 Task: Add an event with the title Third Interview with Candidate X, date '2024/04/13', time 9:15 AM to 11:15 AMand add a description: Looking to take your sales representation skills to the next level? Join us for an immersive event designed to equip you with the knowledge and tools needed to drive growth and maximize revenue. From understanding customer psychology to developing compelling pitches, this event covers the essential aspects of successful sales representation. , put the event into Yellow category, logged in from the account softage.7@softage.netand send the event invitation to softage.1@softage.net and softage.2@softage.net. Set a reminder for the event 12 hour before
Action: Mouse moved to (104, 131)
Screenshot: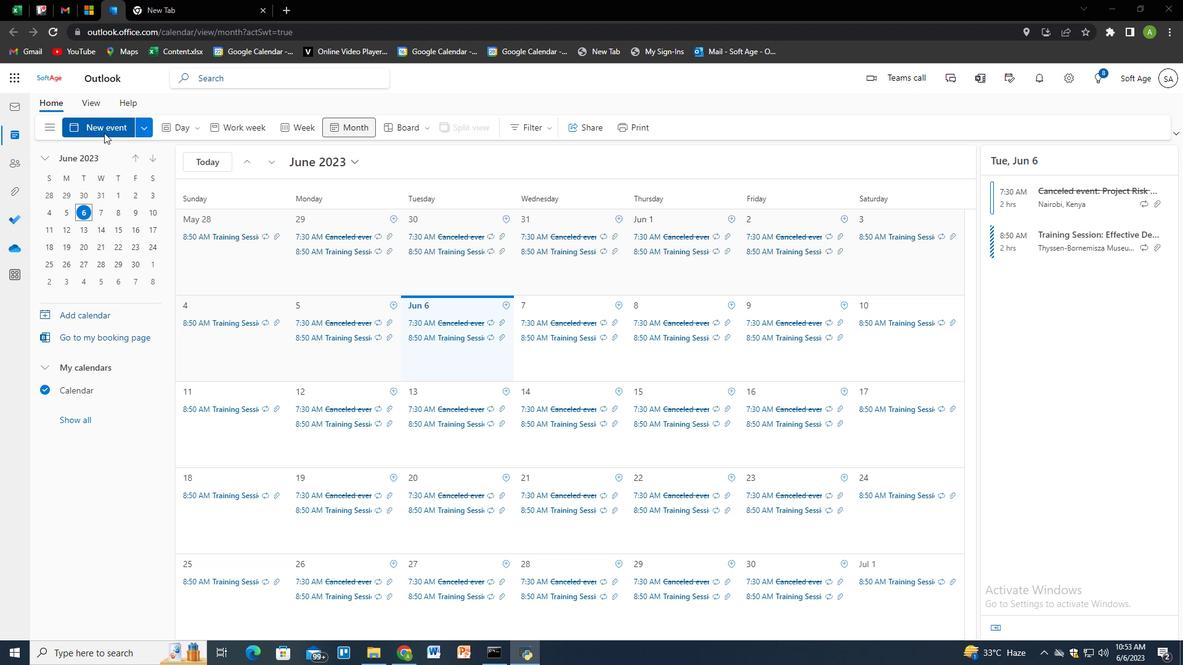 
Action: Mouse pressed left at (104, 131)
Screenshot: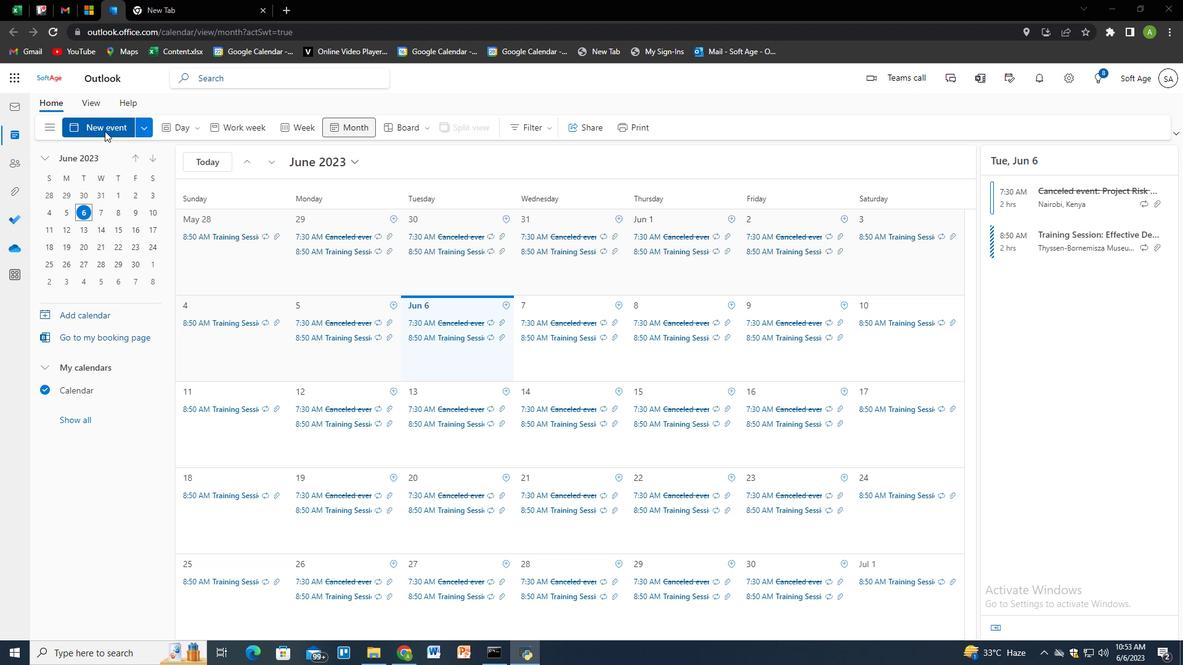 
Action: Mouse moved to (390, 207)
Screenshot: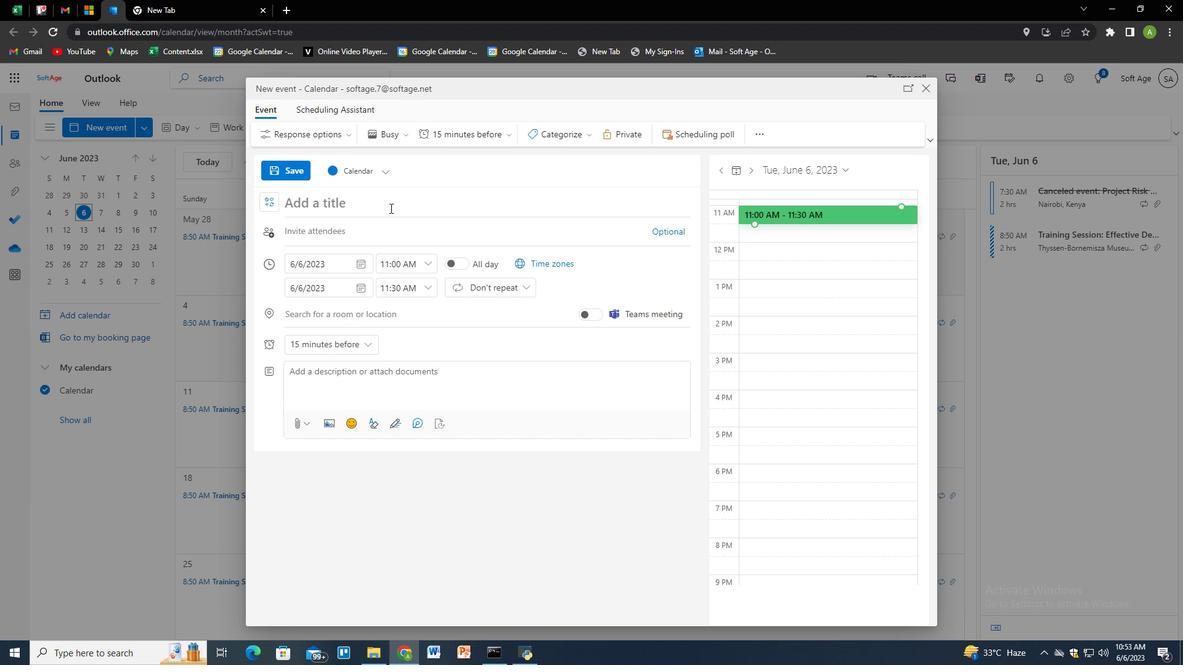 
Action: Mouse pressed left at (390, 207)
Screenshot: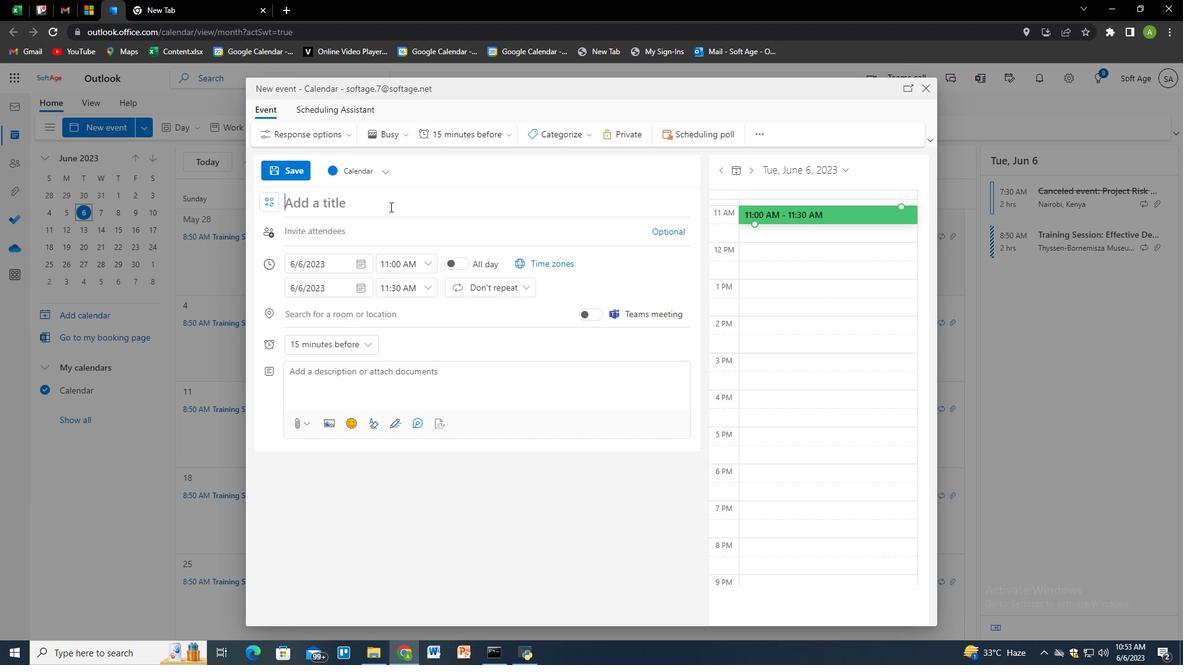 
Action: Key pressed <Key.shift>Third<Key.space><Key.shift>Interview<Key.space>with<Key.space><Key.shift>Candidate<Key.space><Key.shift>X
Screenshot: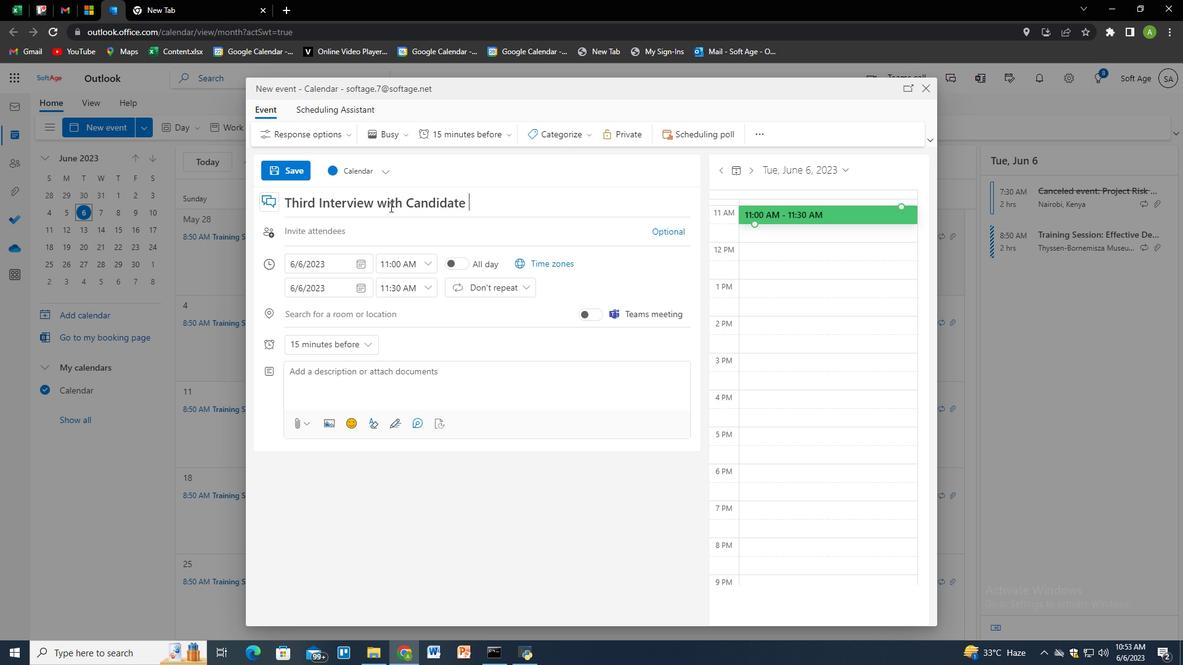 
Action: Mouse moved to (362, 263)
Screenshot: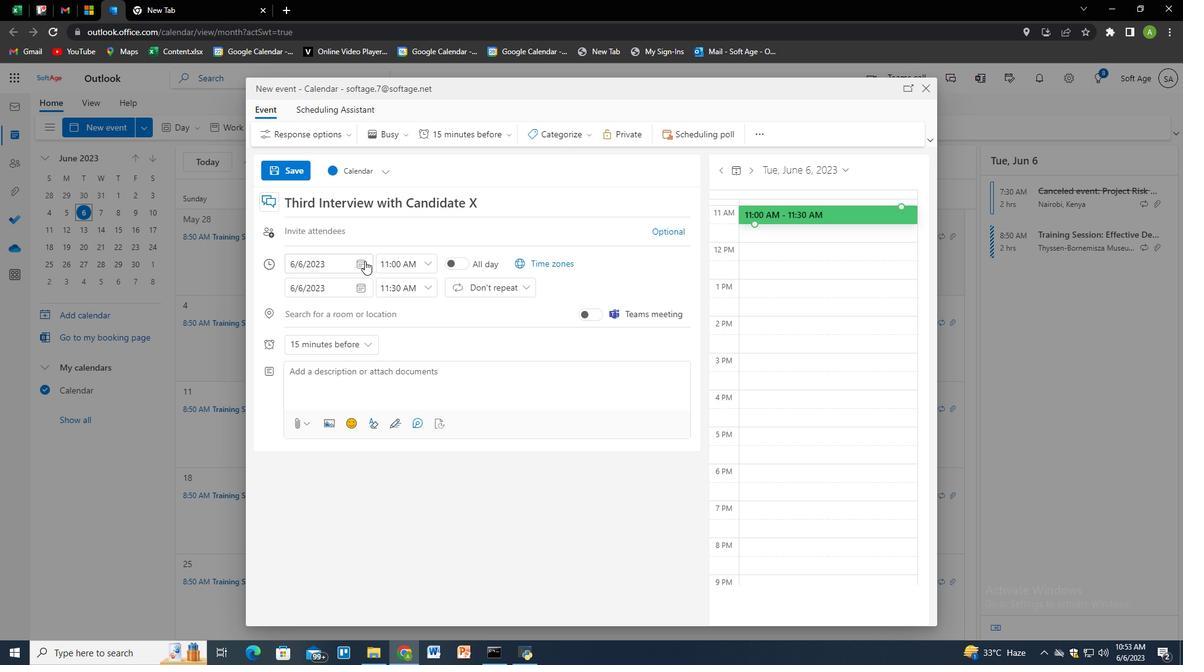 
Action: Mouse pressed left at (362, 263)
Screenshot: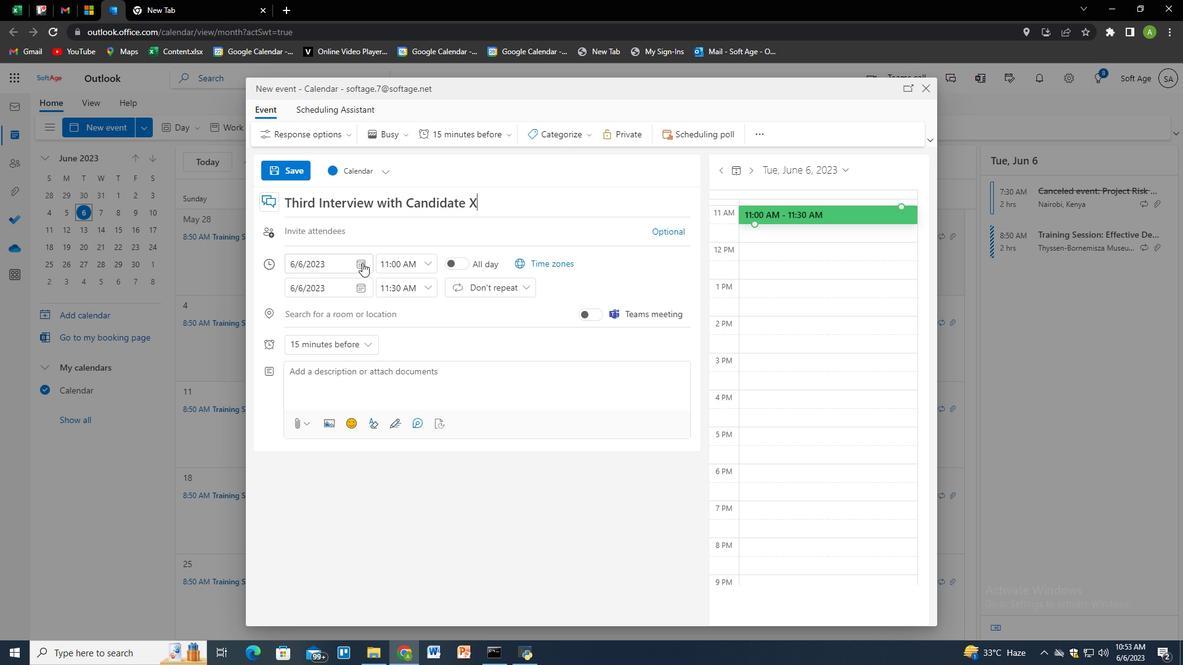 
Action: Mouse moved to (352, 286)
Screenshot: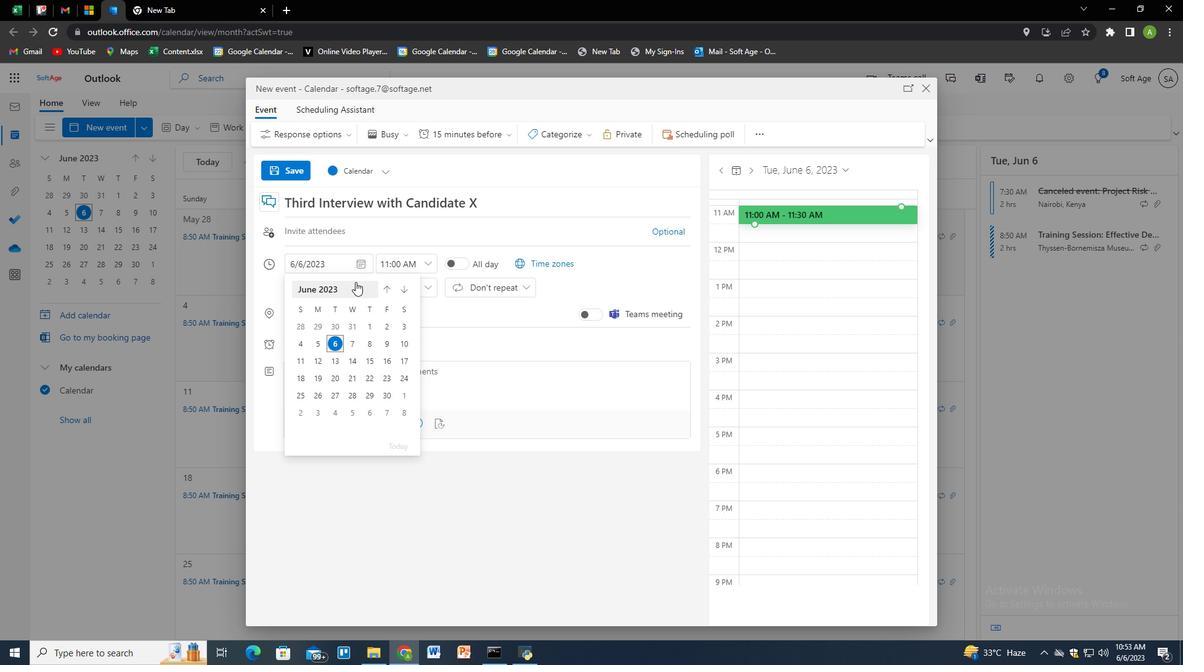 
Action: Mouse pressed left at (352, 286)
Screenshot: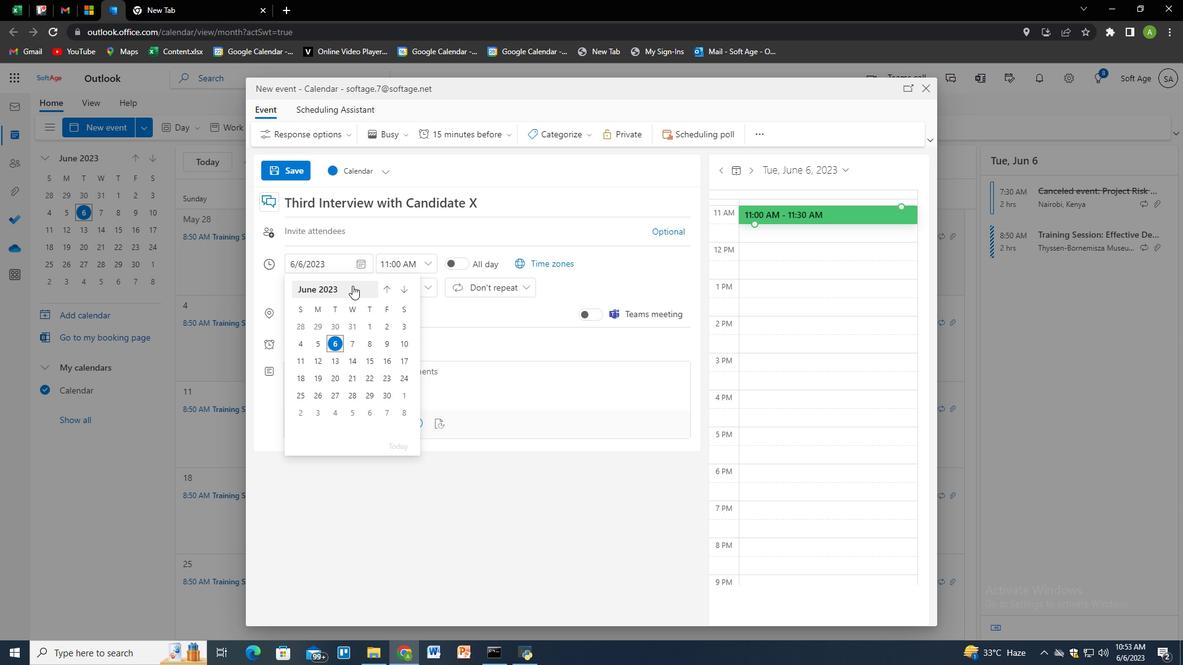 
Action: Mouse pressed left at (352, 286)
Screenshot: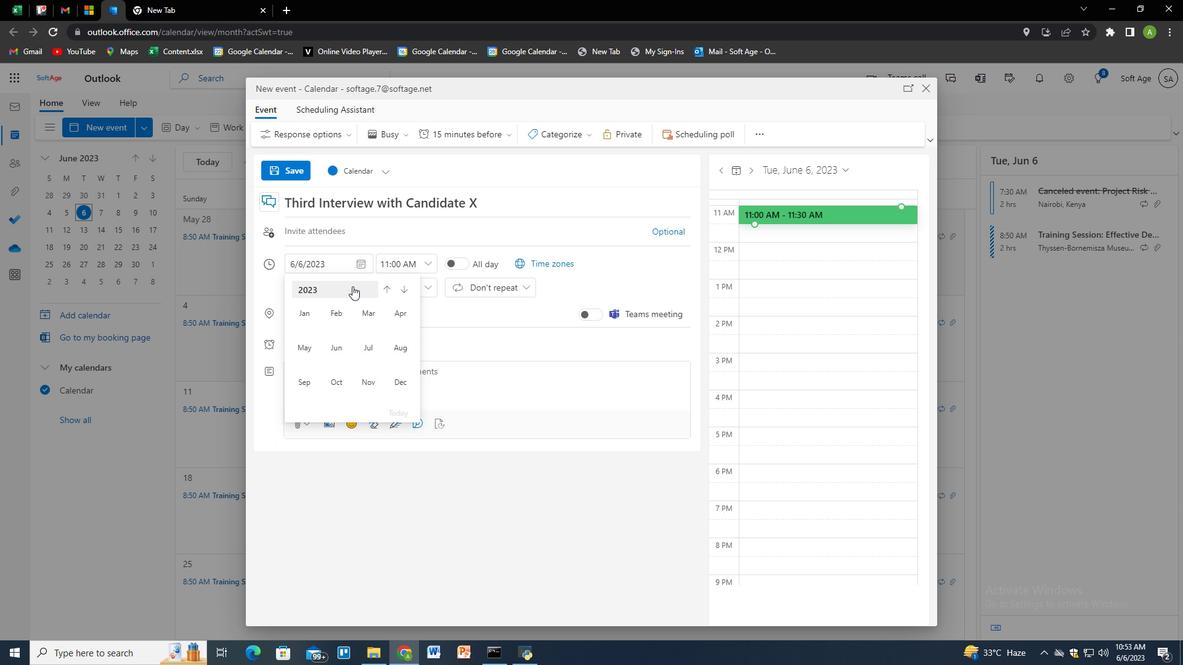 
Action: Mouse moved to (301, 351)
Screenshot: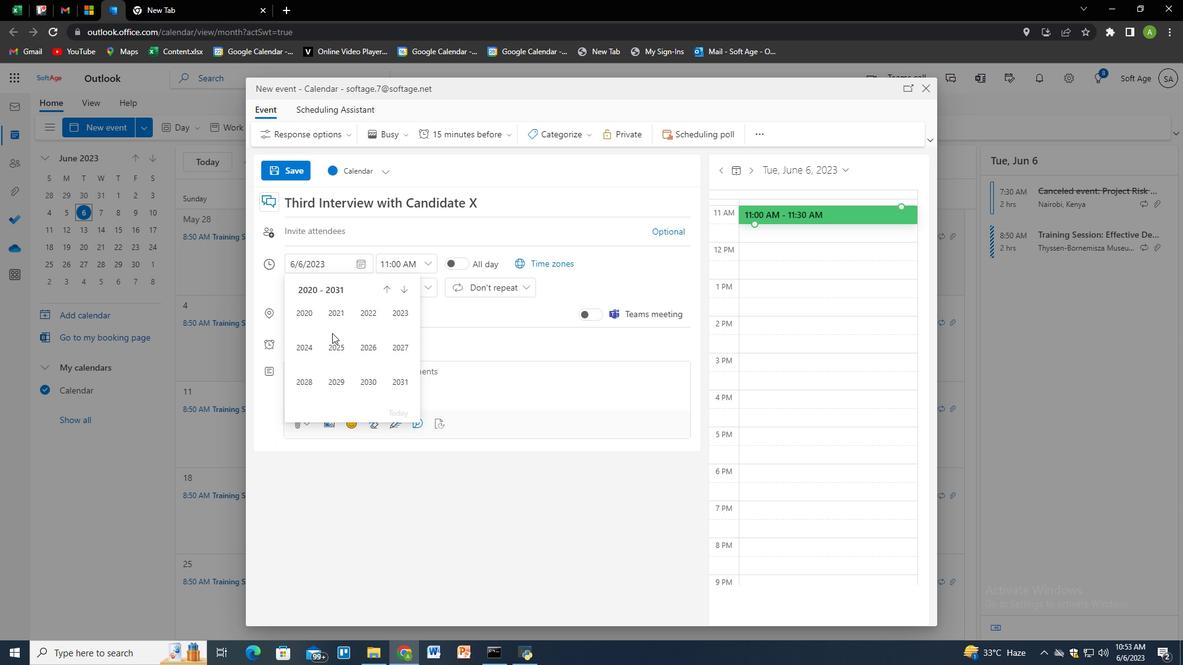 
Action: Mouse pressed left at (301, 351)
Screenshot: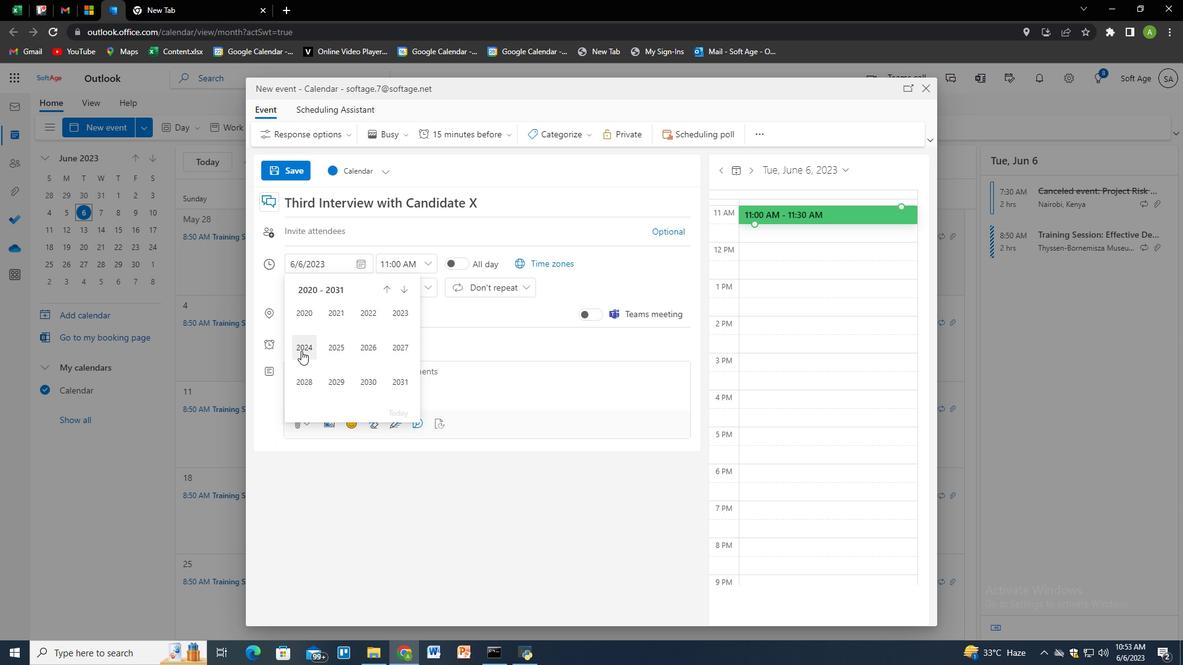 
Action: Mouse moved to (403, 317)
Screenshot: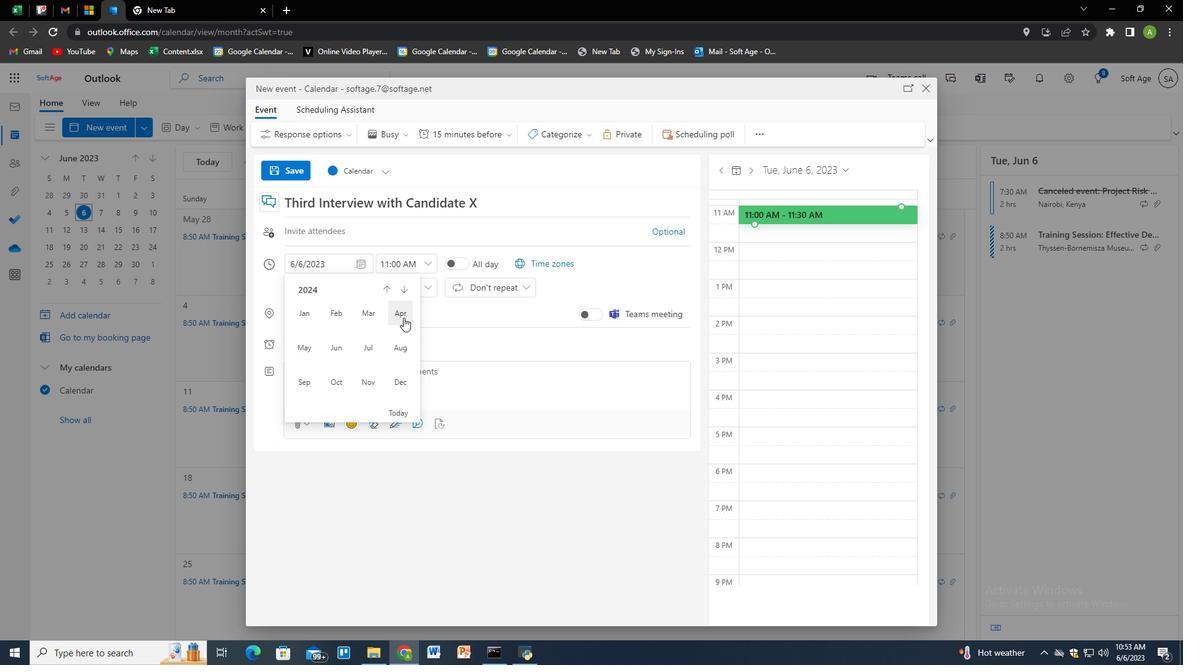 
Action: Mouse pressed left at (403, 317)
Screenshot: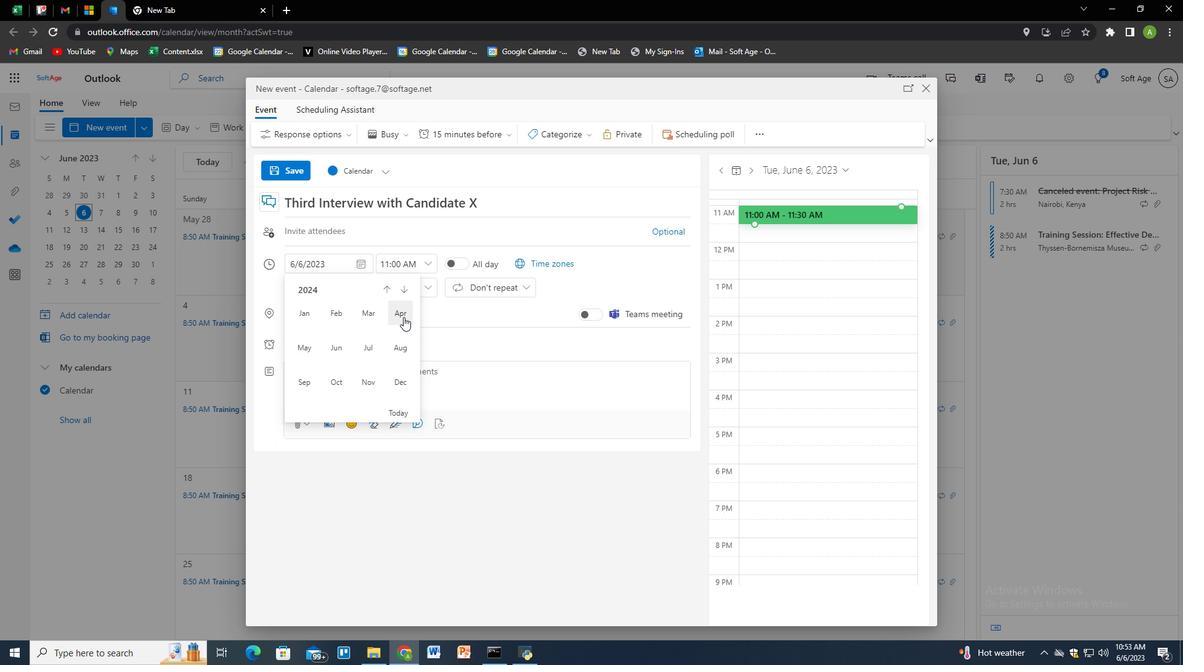 
Action: Mouse moved to (406, 347)
Screenshot: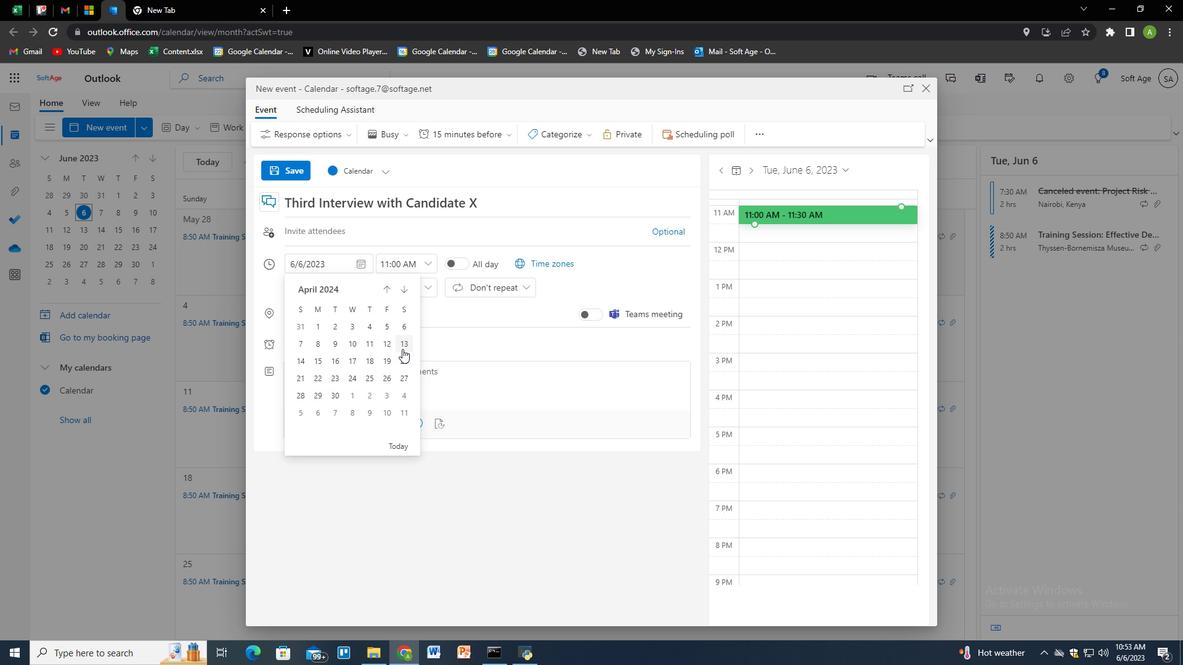 
Action: Mouse pressed left at (406, 347)
Screenshot: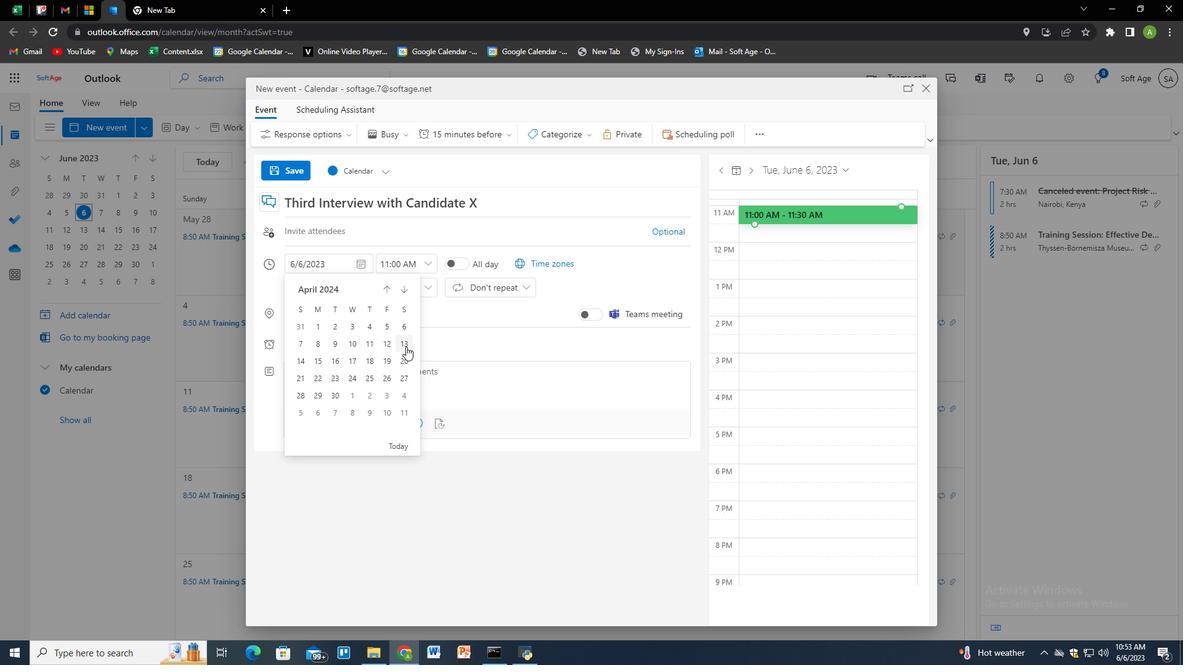 
Action: Mouse moved to (387, 266)
Screenshot: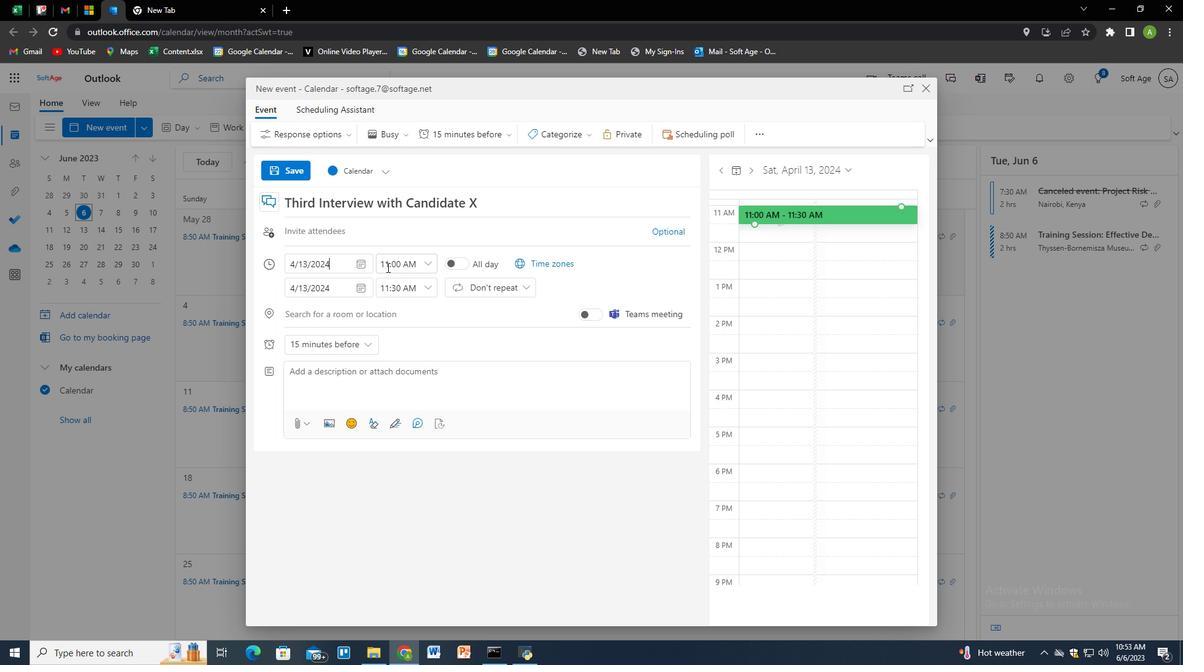 
Action: Mouse pressed left at (387, 266)
Screenshot: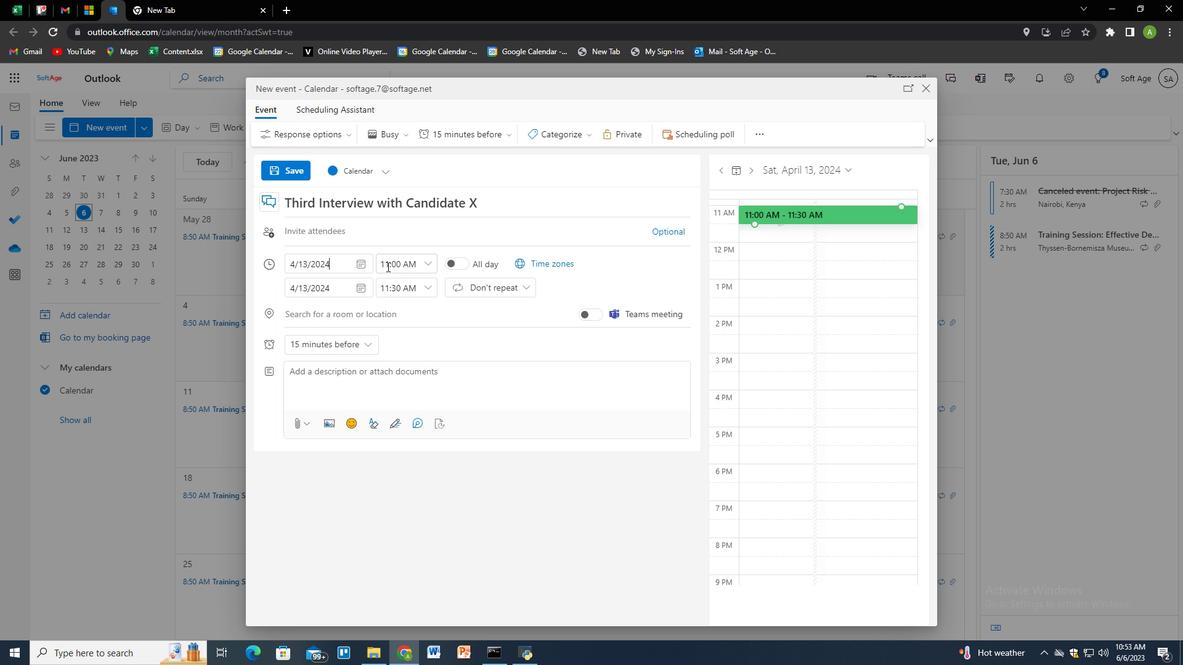 
Action: Key pressed 9<Key.shift_r><Key.shift_r><Key.shift_r><Key.shift_r><Key.shift_r><Key.shift_r><Key.shift_r><Key.shift_r><Key.shift_r><Key.shift_r><Key.shift_r><Key.shift_r><Key.shift_r>:15<Key.space><Key.shift><Key.shift><Key.shift>AM
Screenshot: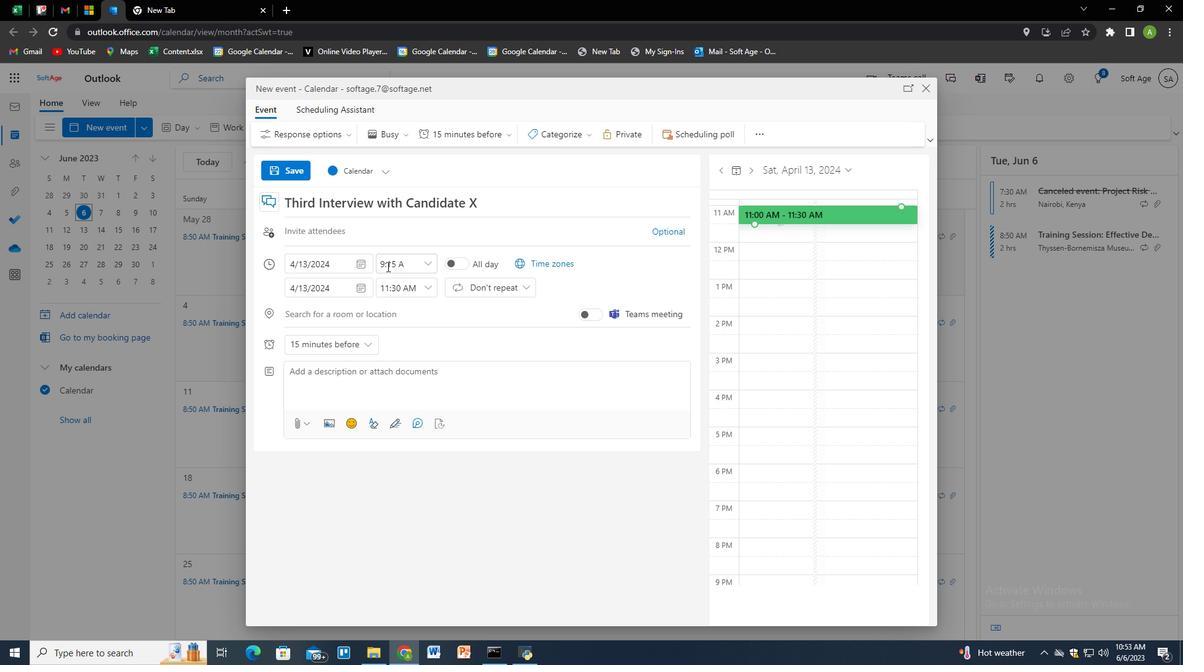 
Action: Mouse moved to (395, 283)
Screenshot: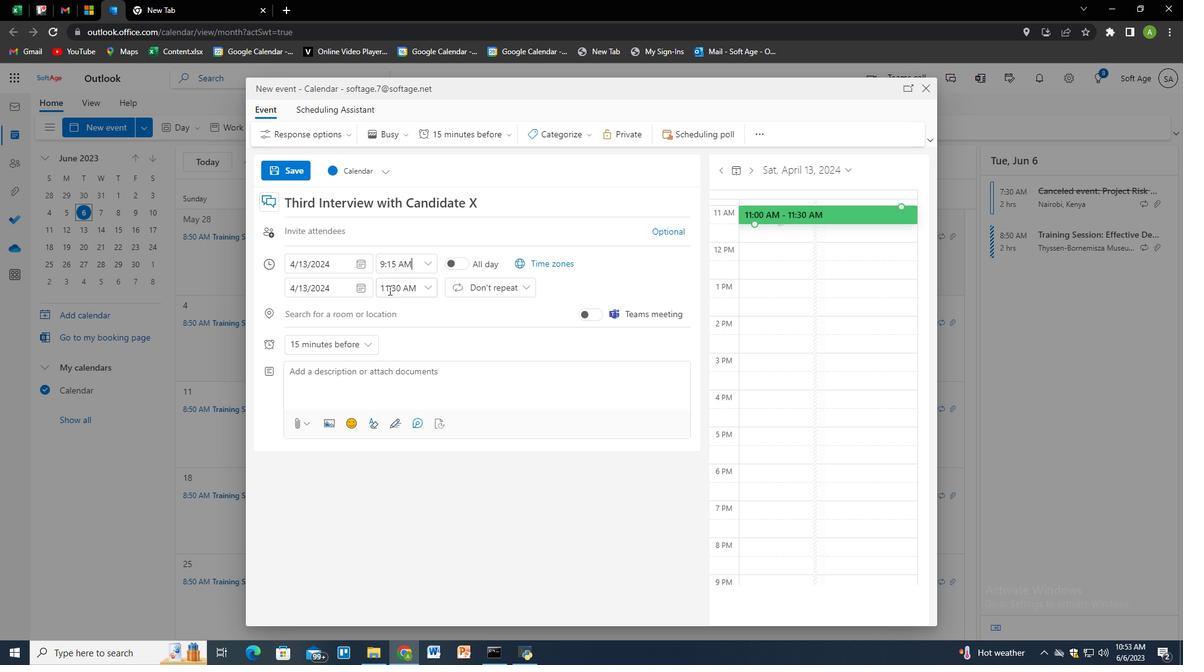 
Action: Mouse pressed left at (395, 283)
Screenshot: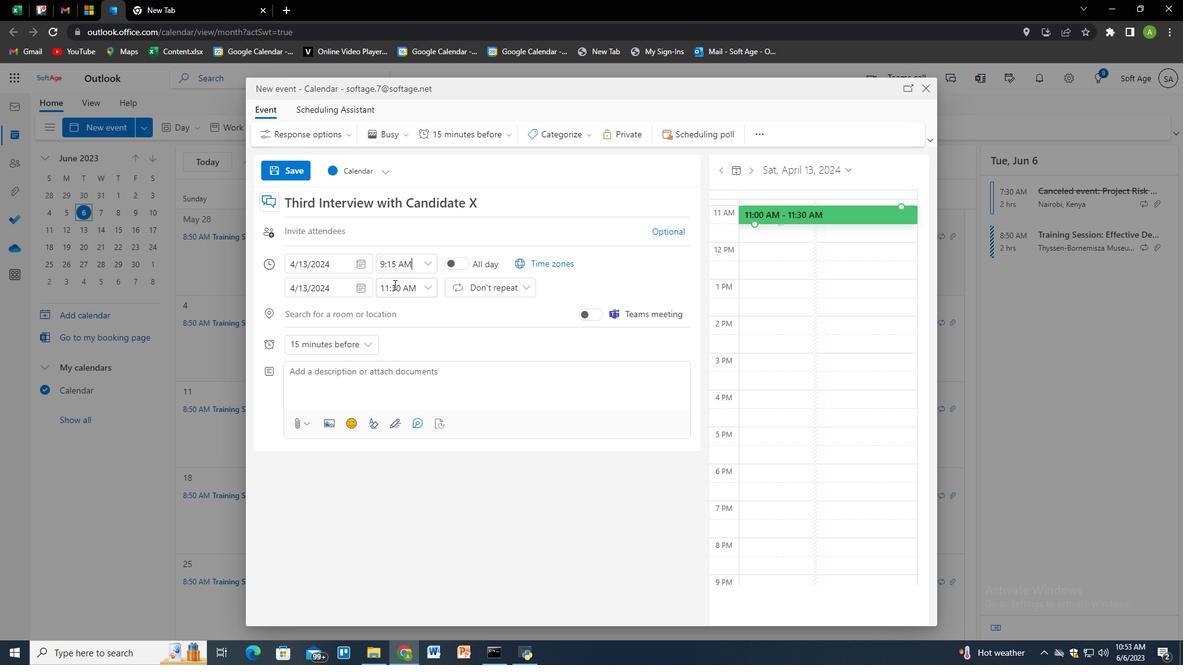 
Action: Key pressed 11<Key.shift_r><Key.shift_r><Key.shift_r><Key.shift_r><Key.shift_r><Key.shift_r><Key.shift_r><Key.shift_r><Key.shift_r>:15<Key.space><Key.shift><Key.shift><Key.shift><Key.shift><Key.shift>AMM
Screenshot: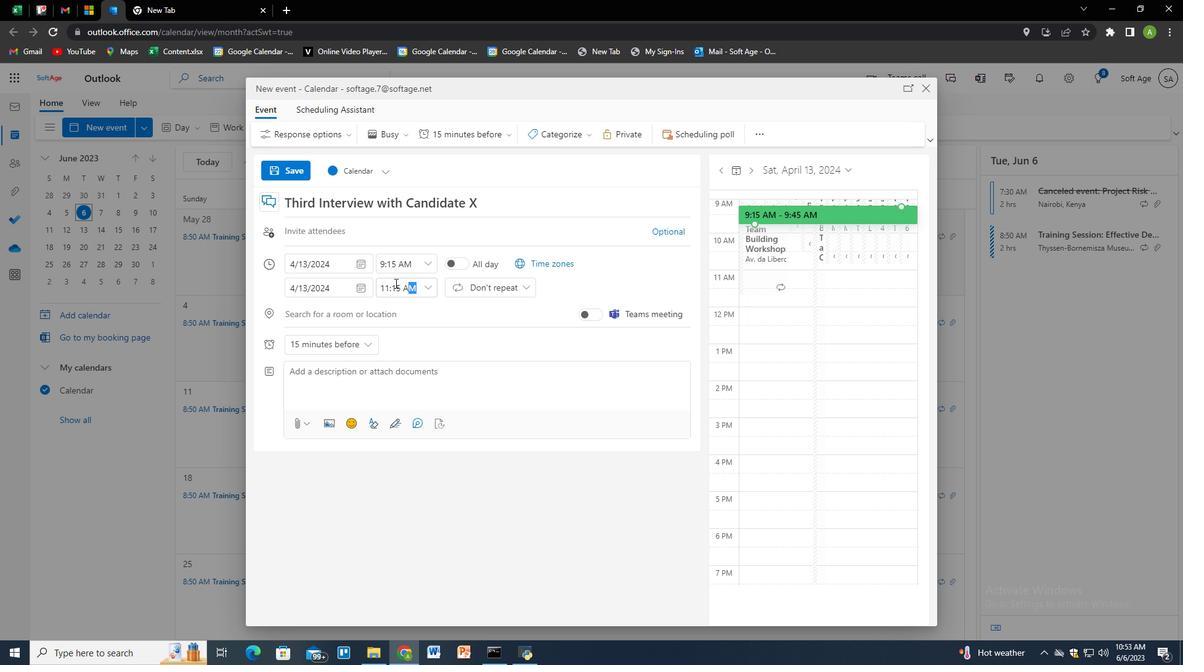 
Action: Mouse moved to (399, 373)
Screenshot: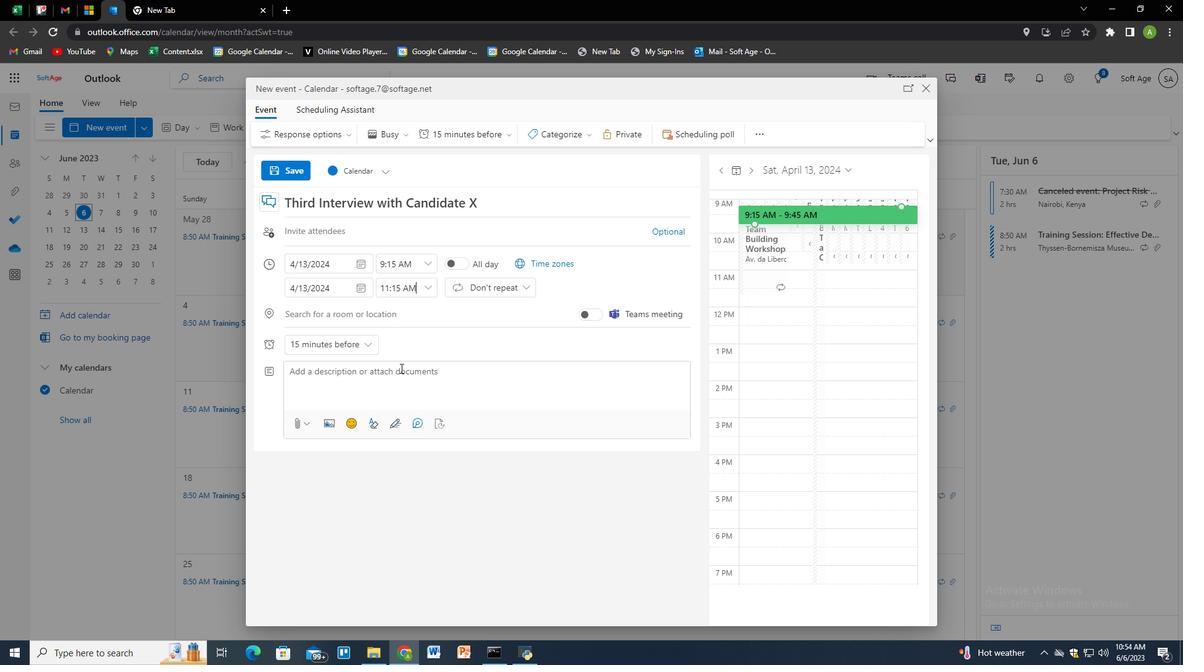 
Action: Mouse pressed left at (399, 373)
Screenshot: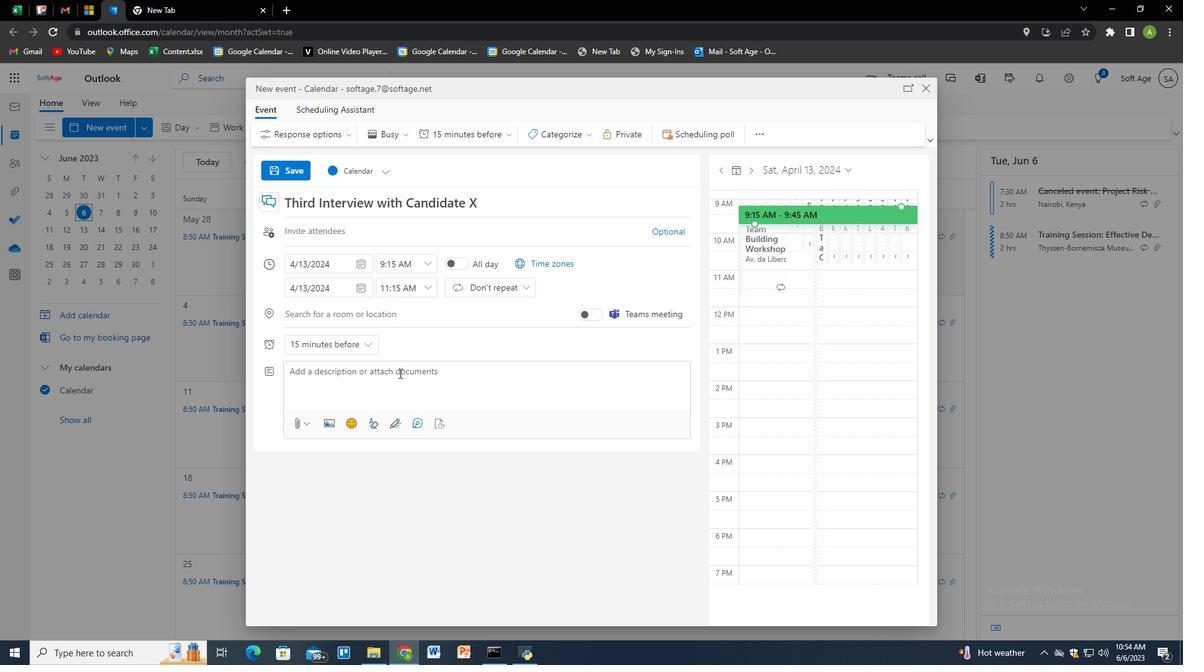 
Action: Key pressed <Key.shift><Key.shift><Key.shift><Key.shift><Key.shift><Key.shift><Key.shift>Looking<Key.space>to<Key.space>take<Key.space>your<Key.space>sales<Key.space>representation<Key.space>skills<Key.space>to<Key.space>the<Key.space>next<Key.space>level<Key.shift><Key.shift><Key.shift>><Key.backspace><Key.shift>?<Key.space><Key.shift>Join<Key.space>us<Key.space>for<Key.space>an<Key.space>immersive<Key.space>event<Key.space>designed<Key.space>to<Key.space>equi[<Key.backspace>p<Key.space>you<Key.space>with<Key.space>the<Key.space>knowge<Key.backspace><Key.backspace>ledge<Key.space>and<Key.space>tools<Key.space>need<Key.space><Key.backspace>ed<Key.space>todr<Key.backspace><Key.backspace><Key.space>drive<Key.space>growth<Key.space>and<Key.space>maximix<Key.backspace>ze<Key.space>revenue.<Key.space><Key.shift>From<Key.space>understn<Key.backspace>anding<Key.space>customer<Key.space>pey<Key.backspace><Key.backspace>sychology<Key.space>to<Key.space>developing<Key.space>compelling<Key.space>pitches,<Key.space>this<Key.space>eventc<Key.backspace><Key.space>covers<Key.space>the<Key.space>essential<Key.space>s<Key.backspace>aspects<Key.space>of<Key.space>se<Key.backspace>uccessfull<Key.backspace><Key.space>sales<Key.space>representation.
Screenshot: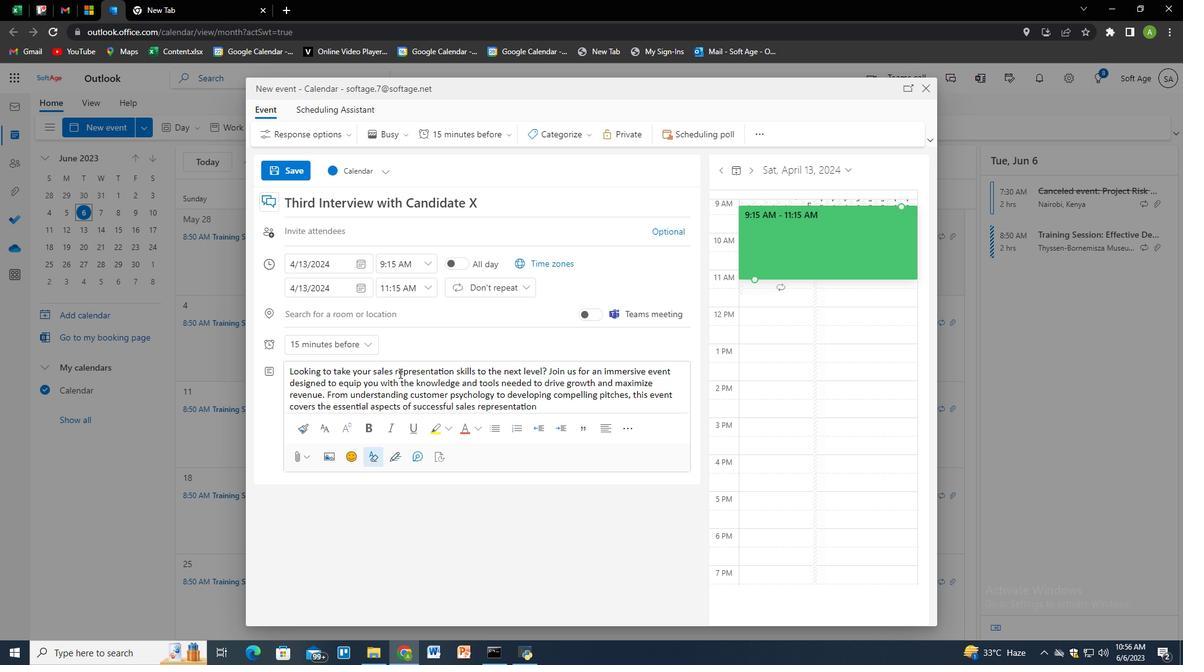 
Action: Mouse moved to (592, 277)
Screenshot: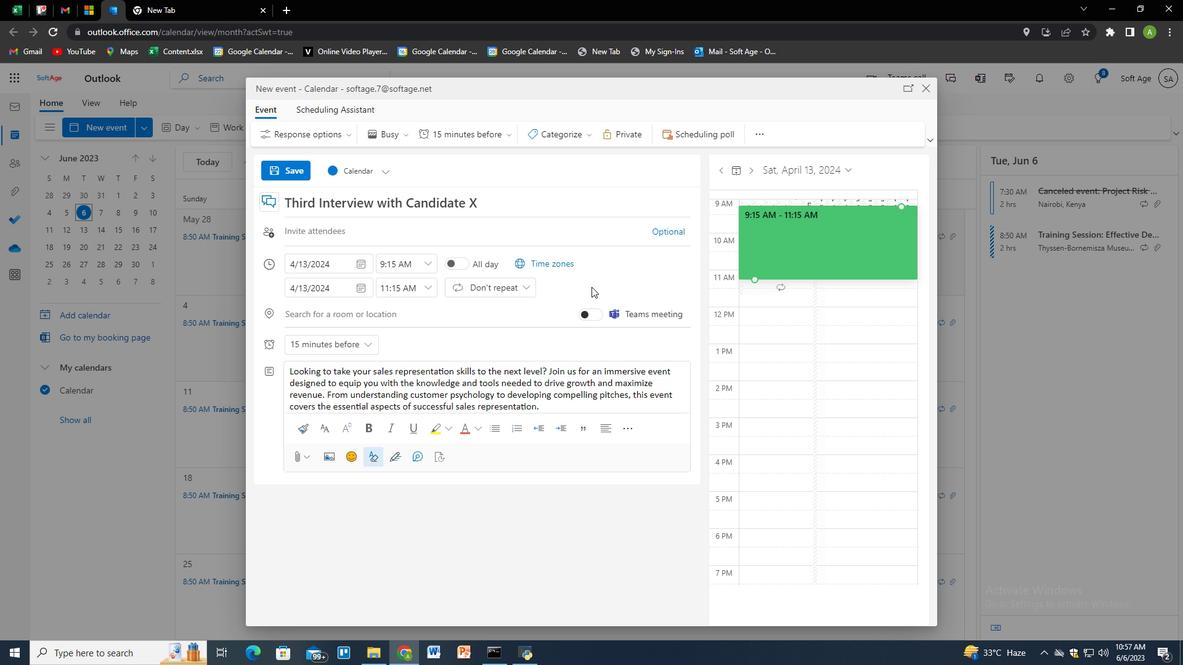 
Action: Mouse pressed left at (592, 277)
Screenshot: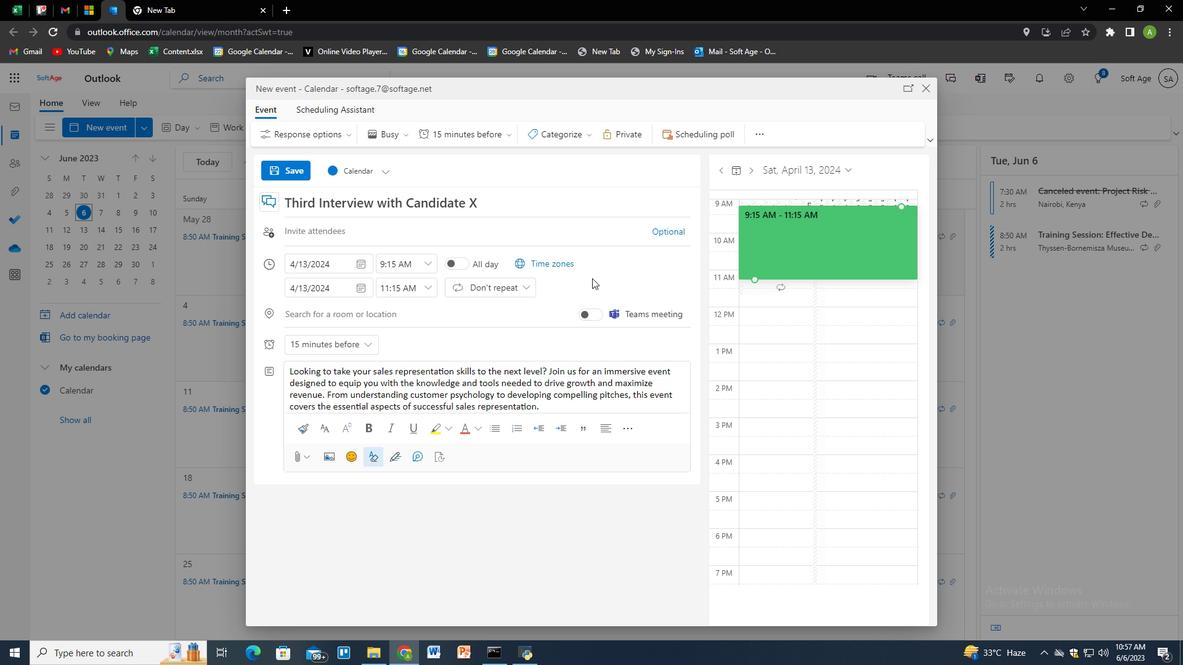 
Action: Mouse moved to (393, 222)
Screenshot: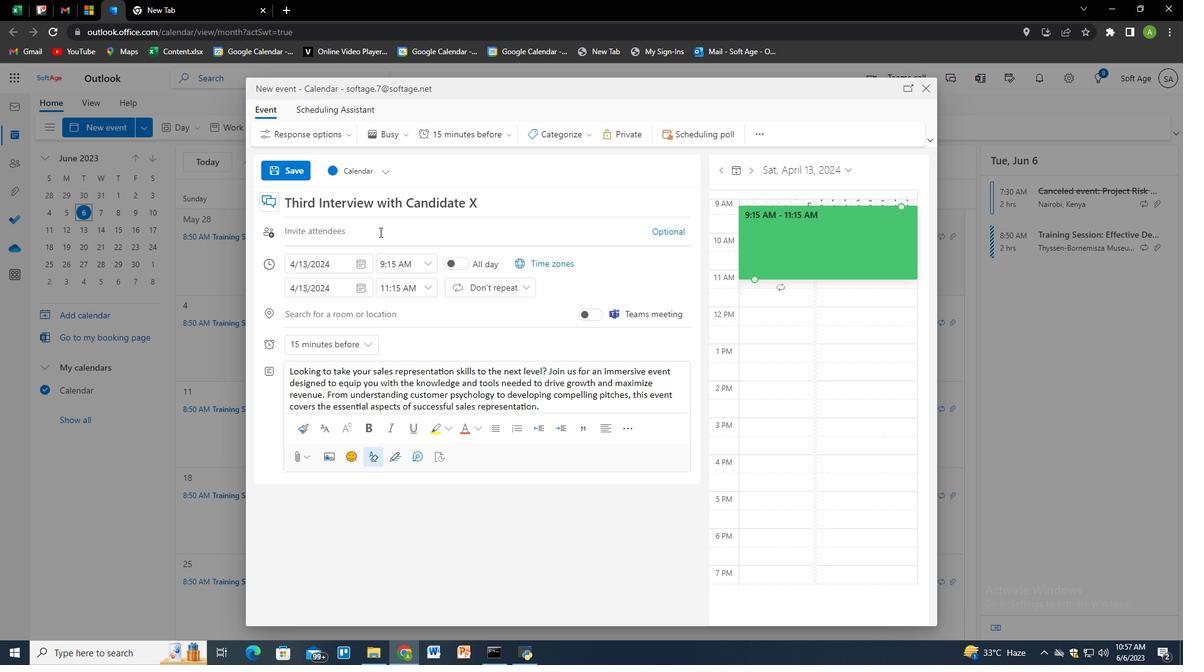 
Action: Mouse pressed left at (393, 222)
Screenshot: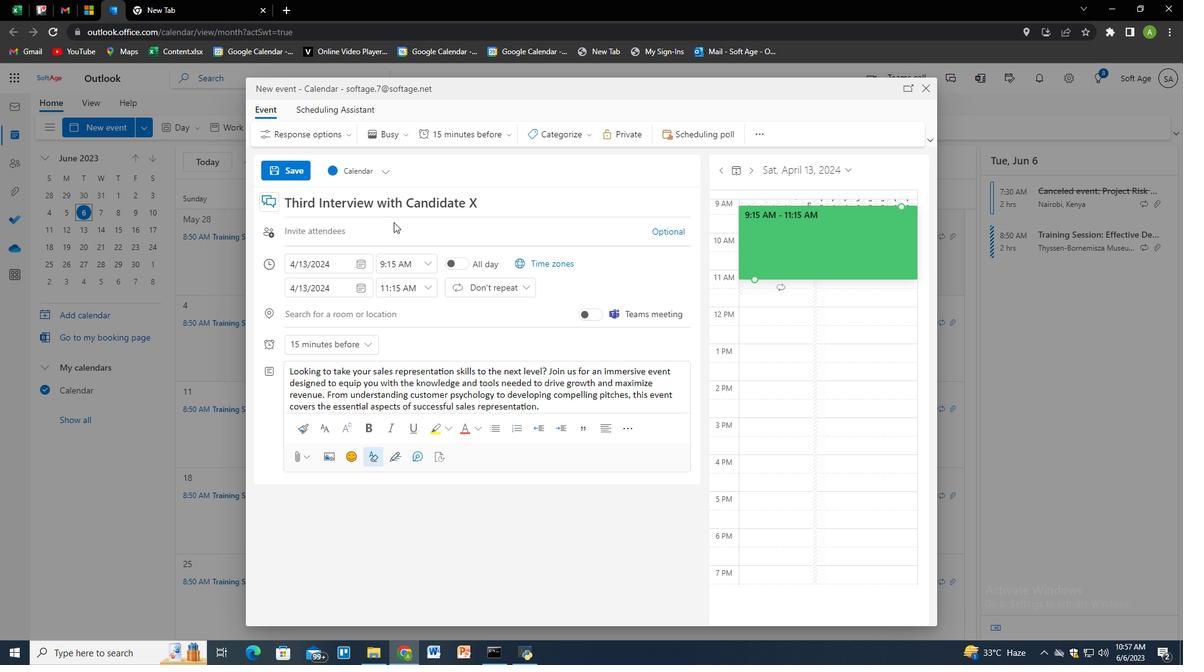 
Action: Key pressed softage.7<Key.shift>@softage.net<Key.enter>softage.1<Key.shift>@softage.net<Key.enter>
Screenshot: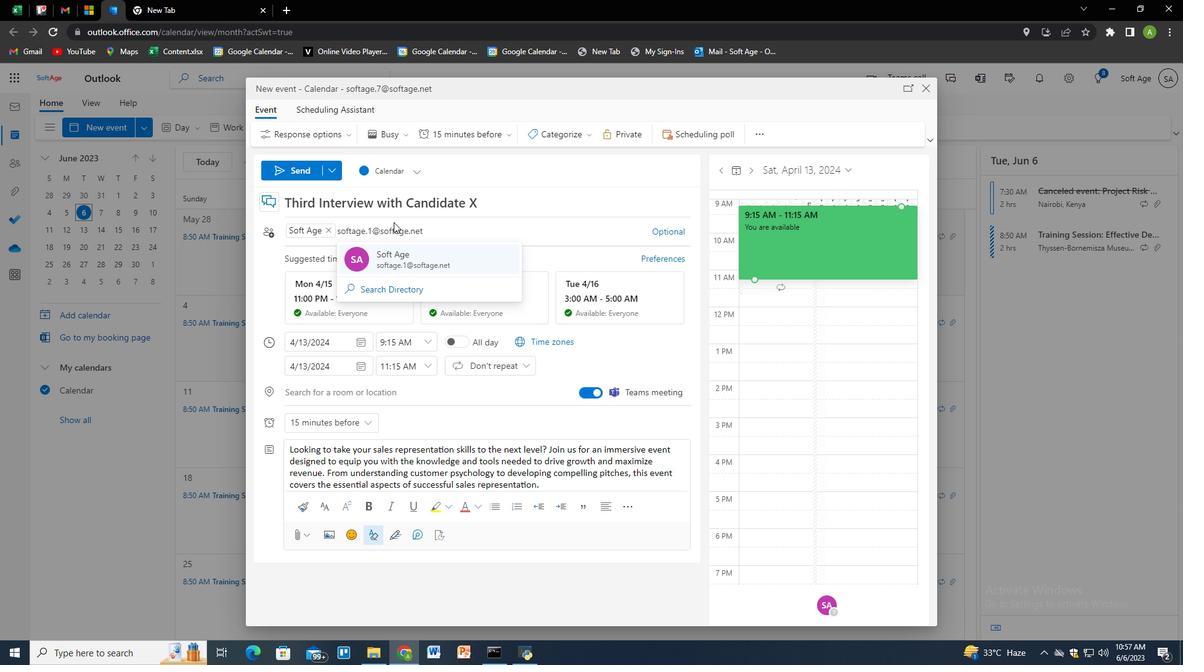 
Action: Mouse moved to (285, 172)
Screenshot: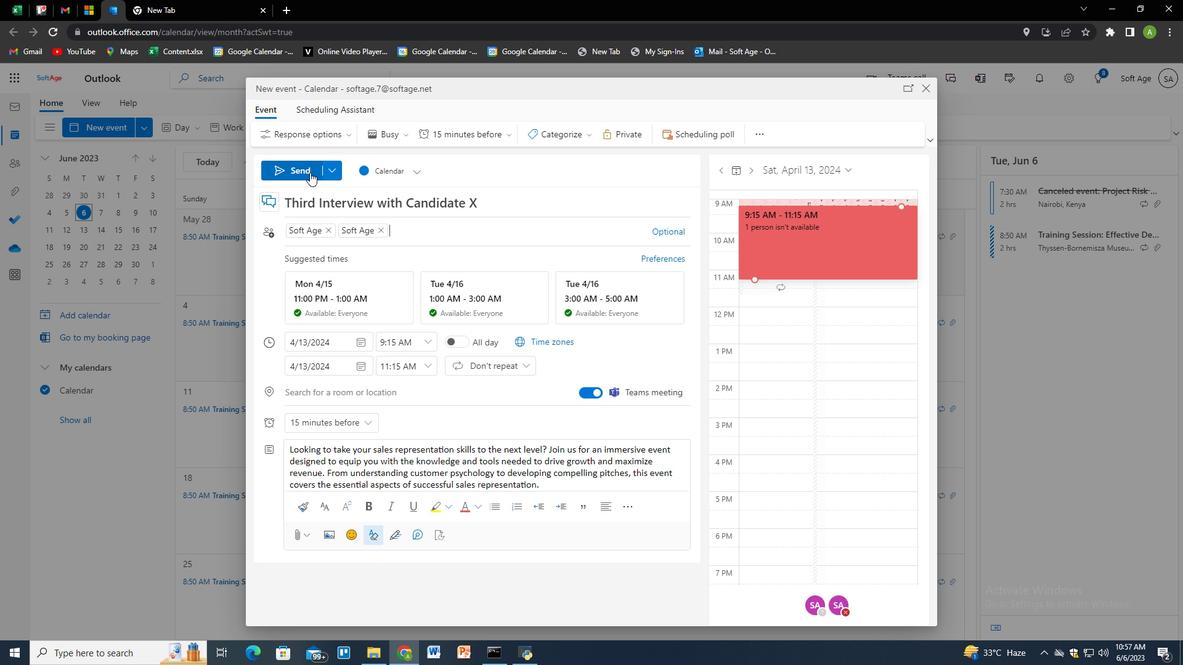 
Action: Mouse pressed left at (285, 172)
Screenshot: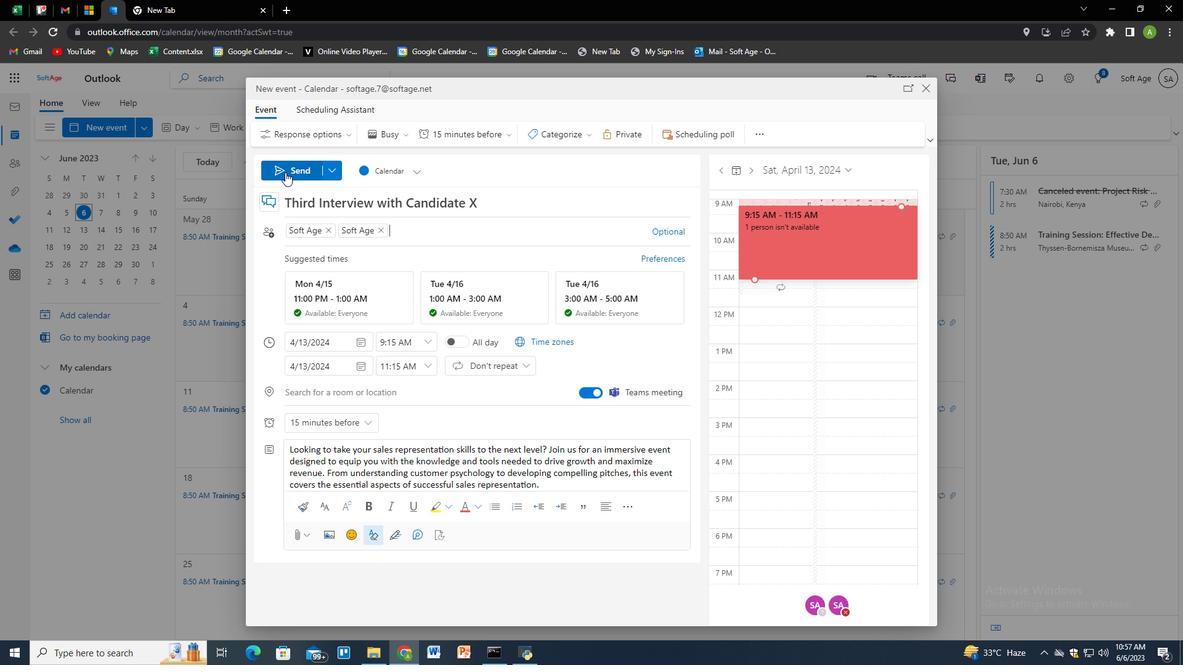 
Action: Mouse moved to (484, 364)
Screenshot: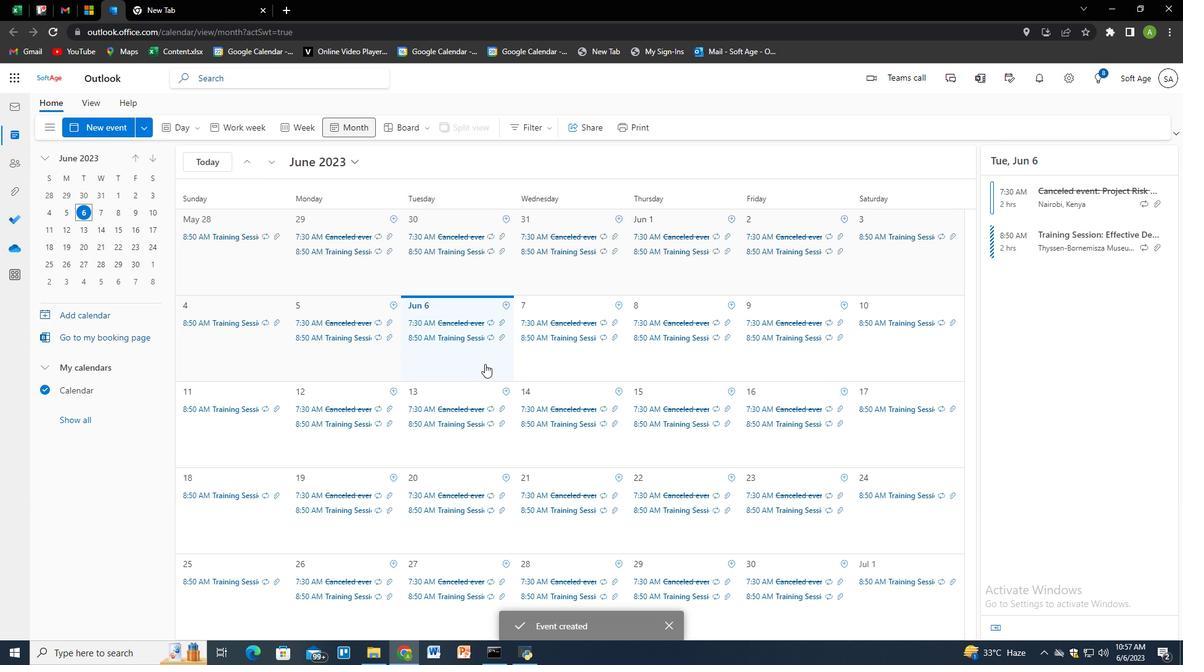 
